 Task: Plan a team-building hiking excursion for the 28th at 5:30 PM.
Action: Mouse moved to (55, 91)
Screenshot: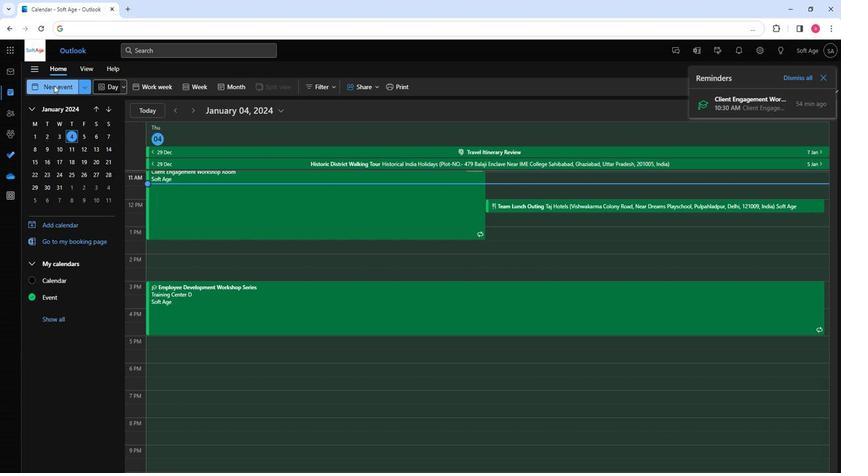 
Action: Mouse pressed left at (55, 91)
Screenshot: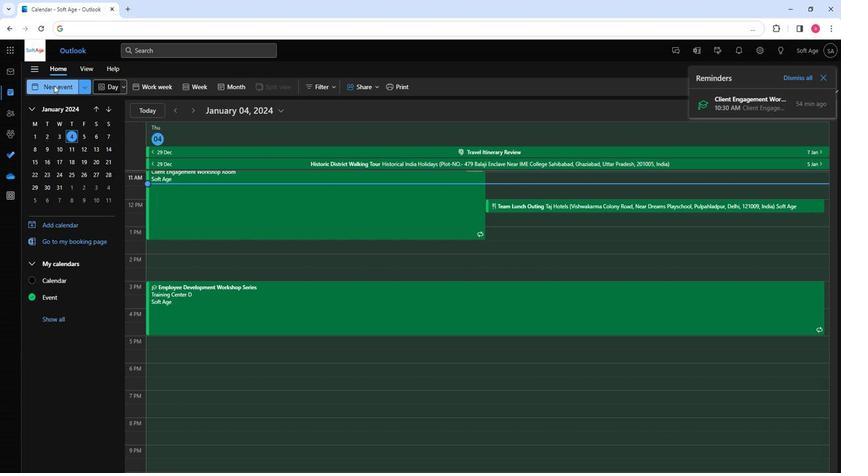 
Action: Mouse moved to (220, 157)
Screenshot: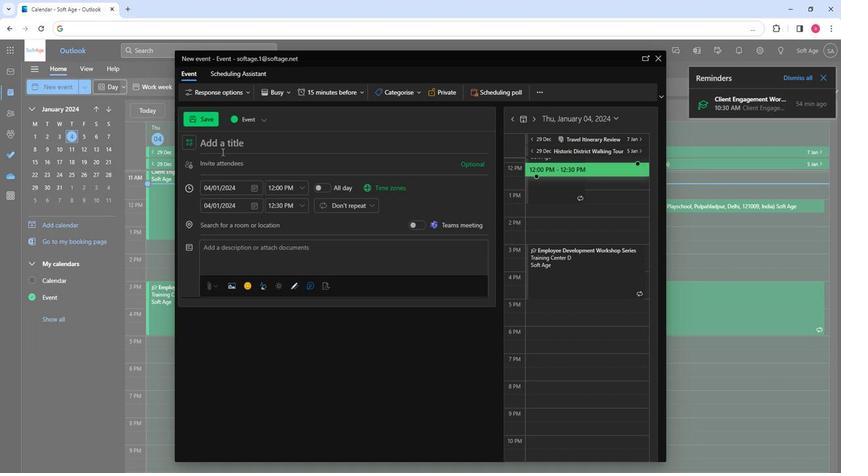 
Action: Key pressed <Key.shift>Team-<Key.shift>Building<Key.space><Key.shift><Key.shift><Key.shift><Key.shift><Key.shift><Key.shift><Key.shift><Key.shift><Key.shift><Key.shift><Key.shift><Key.shift><Key.shift><Key.shift><Key.shift><Key.shift><Key.shift><Key.shift><Key.shift><Key.shift><Key.shift><Key.shift><Key.shift><Key.shift><Key.shift><Key.shift><Key.shift><Key.shift><Key.shift><Key.shift><Key.shift>Hiking<Key.space><Key.shift><Key.shift><Key.shift><Key.shift>Excursion<Key.tab>
Screenshot: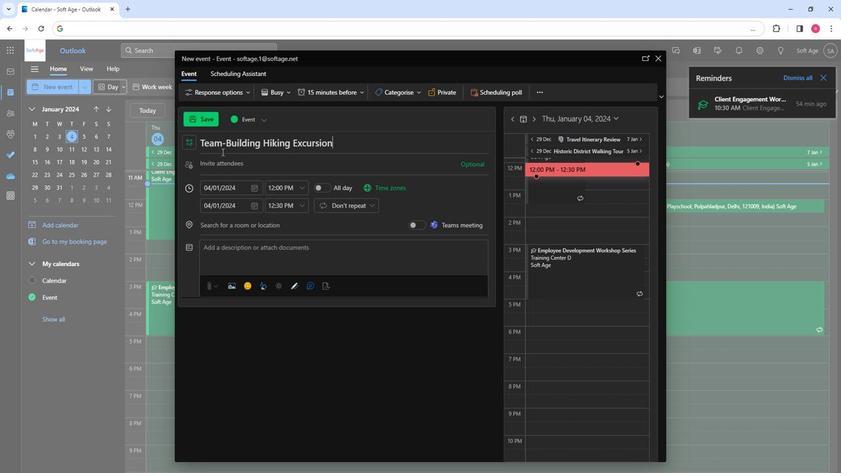 
Action: Mouse moved to (217, 166)
Screenshot: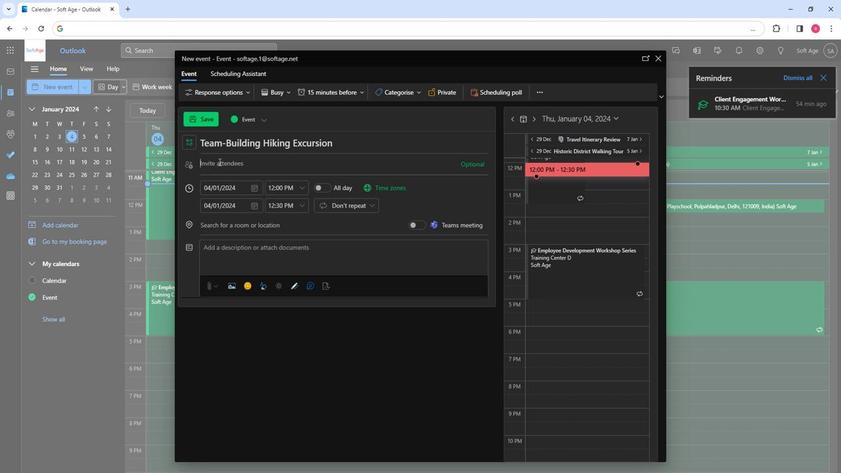 
Action: Key pressed so
Screenshot: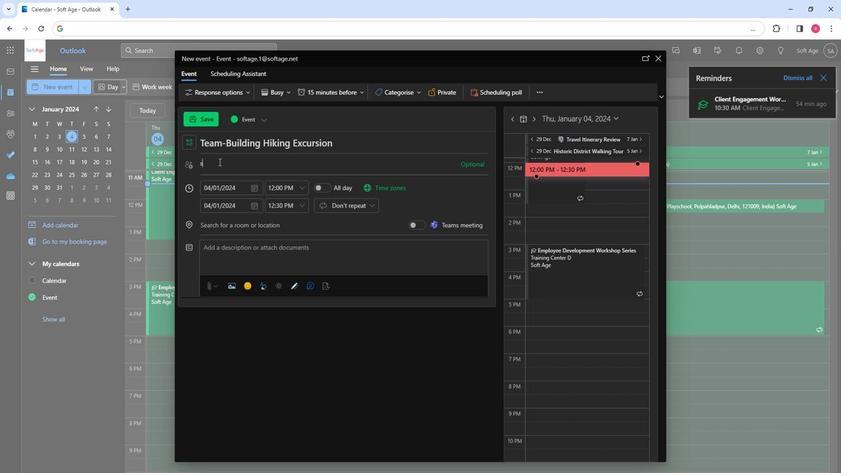 
Action: Mouse moved to (227, 211)
Screenshot: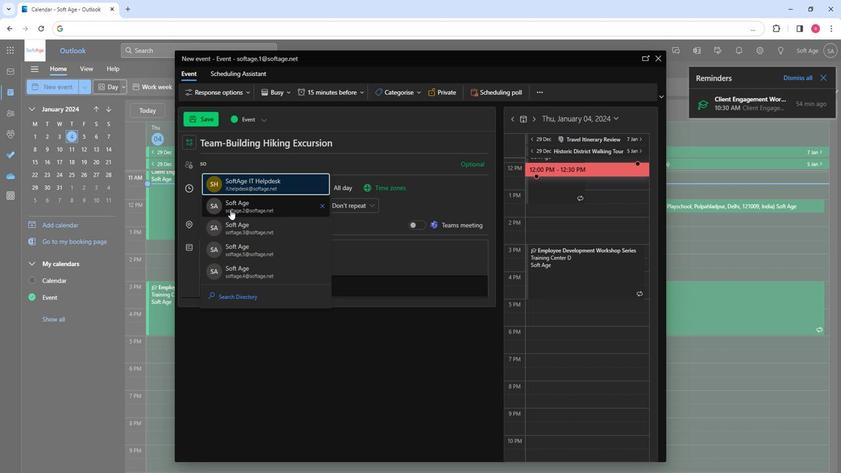 
Action: Mouse pressed left at (227, 211)
Screenshot: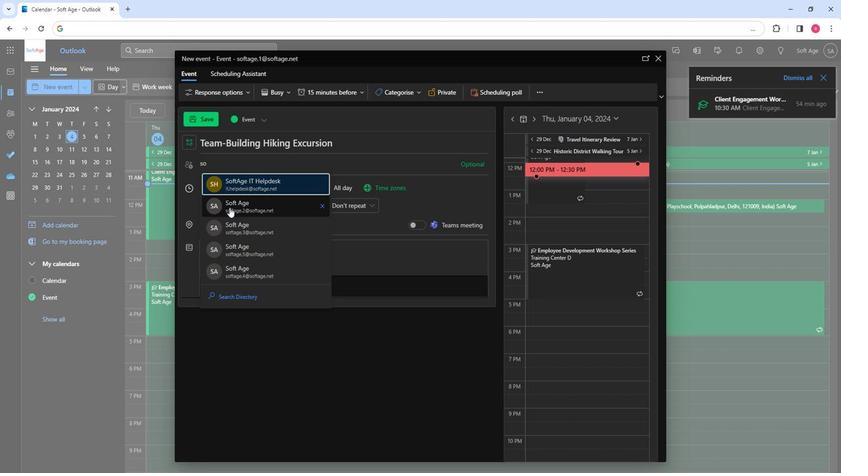 
Action: Mouse moved to (227, 211)
Screenshot: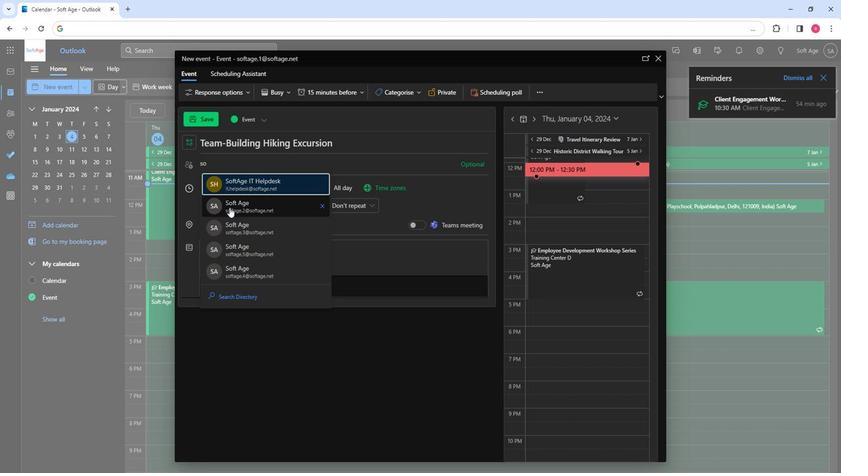 
Action: Key pressed so
Screenshot: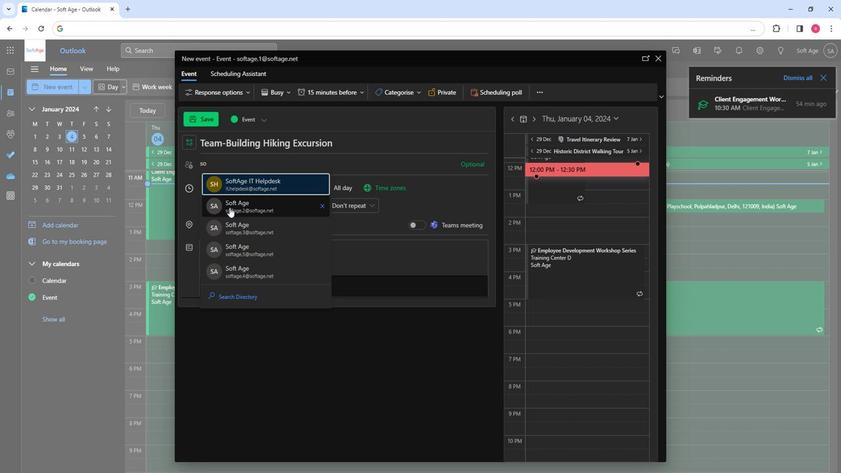 
Action: Mouse moved to (270, 266)
Screenshot: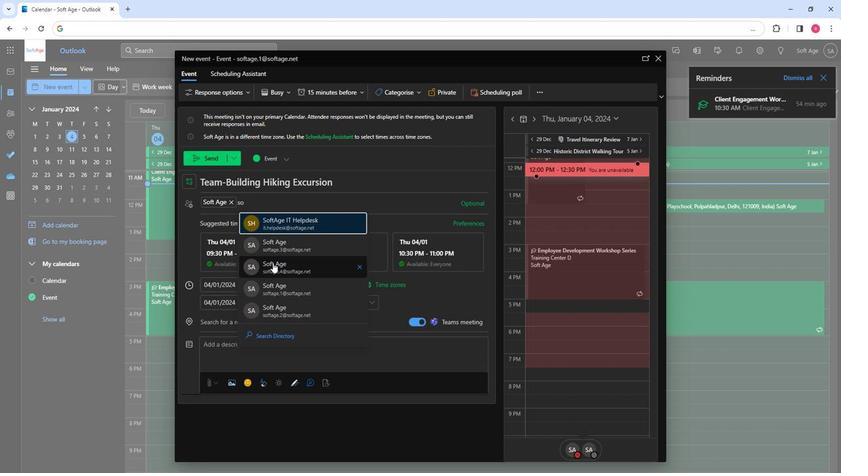 
Action: Mouse pressed left at (270, 266)
Screenshot: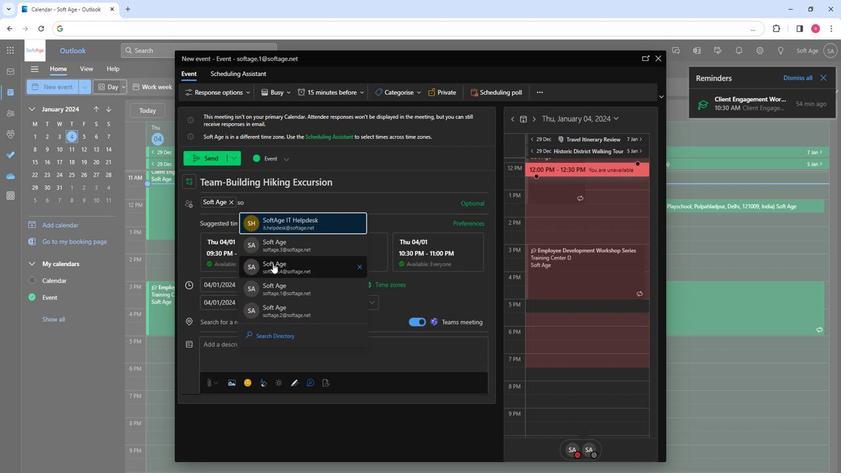 
Action: Key pressed so
Screenshot: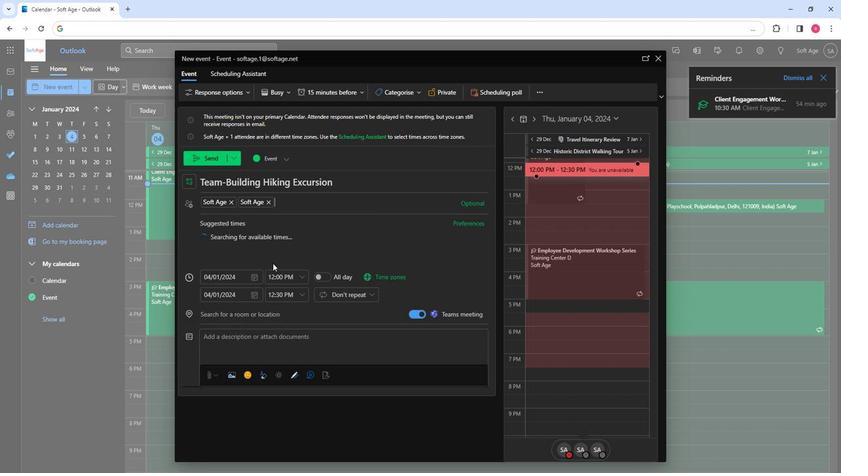 
Action: Mouse moved to (310, 282)
Screenshot: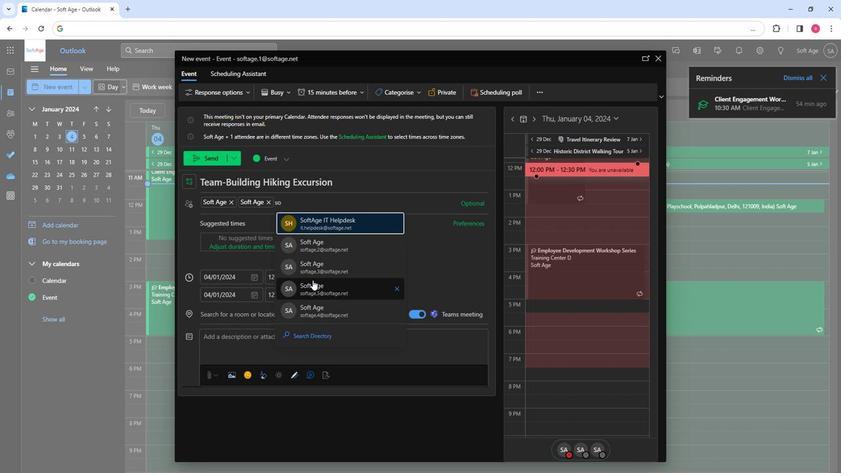 
Action: Mouse pressed left at (310, 282)
Screenshot: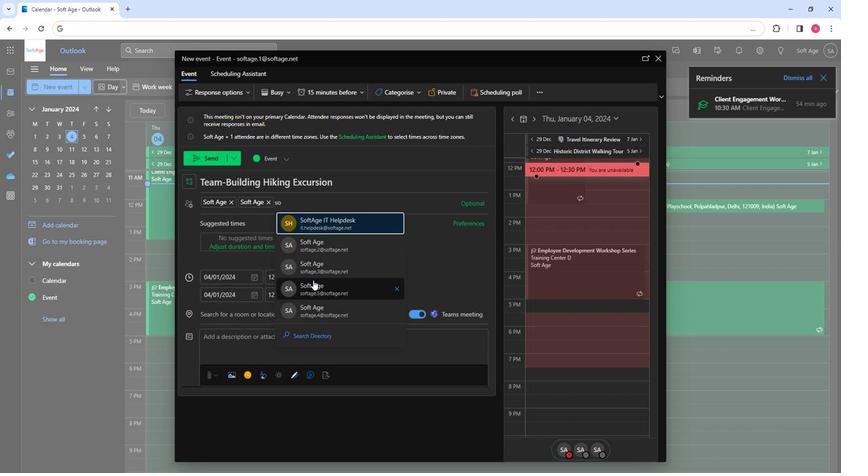 
Action: Mouse moved to (250, 282)
Screenshot: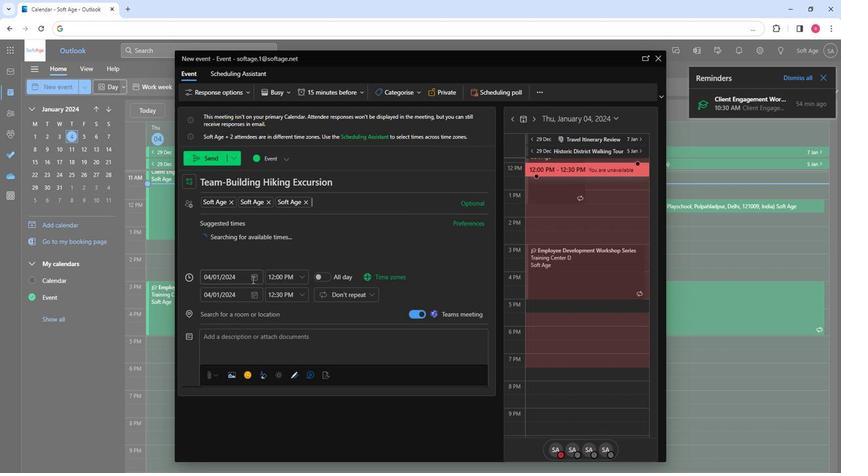 
Action: Mouse pressed left at (250, 282)
Screenshot: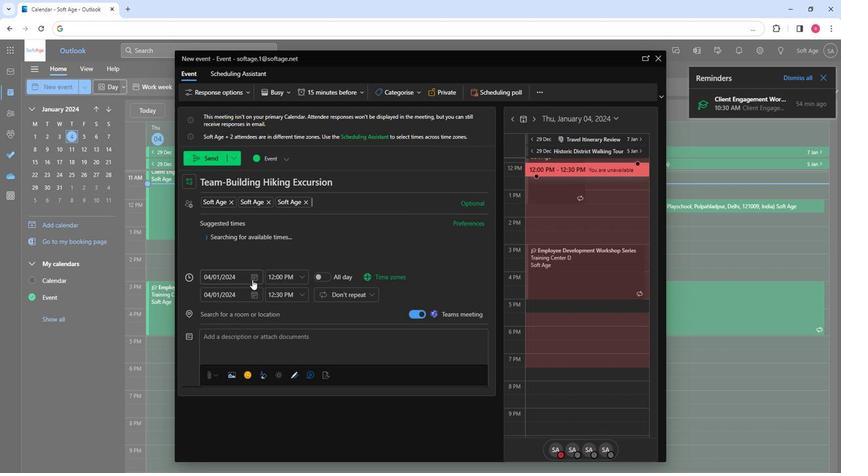 
Action: Mouse moved to (285, 370)
Screenshot: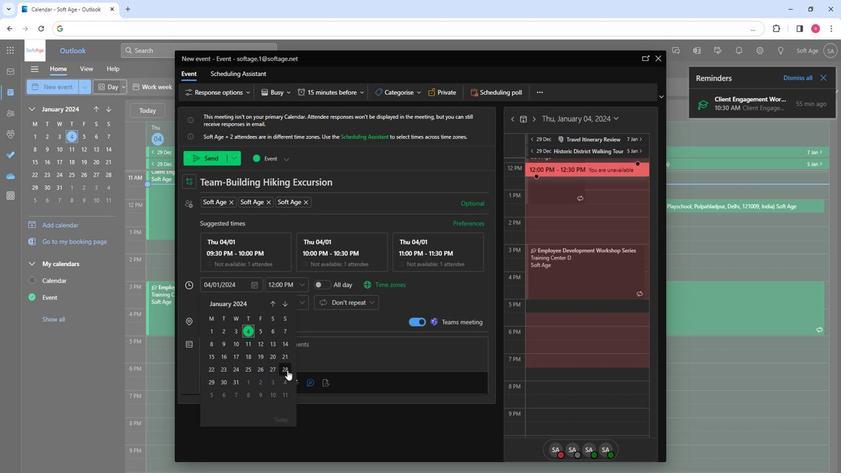 
Action: Mouse pressed left at (285, 370)
Screenshot: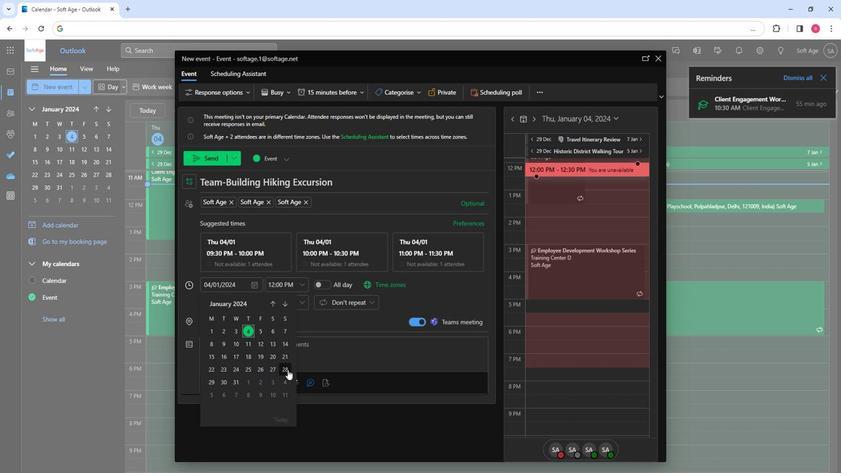 
Action: Mouse moved to (298, 285)
Screenshot: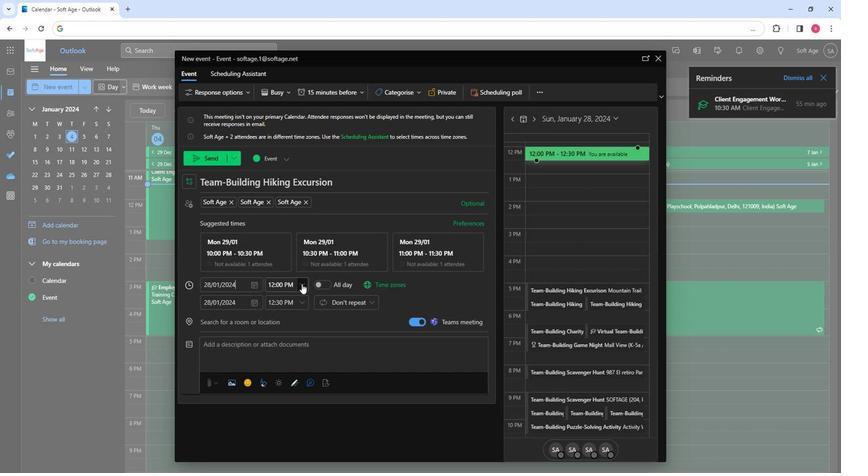
Action: Mouse pressed left at (298, 285)
Screenshot: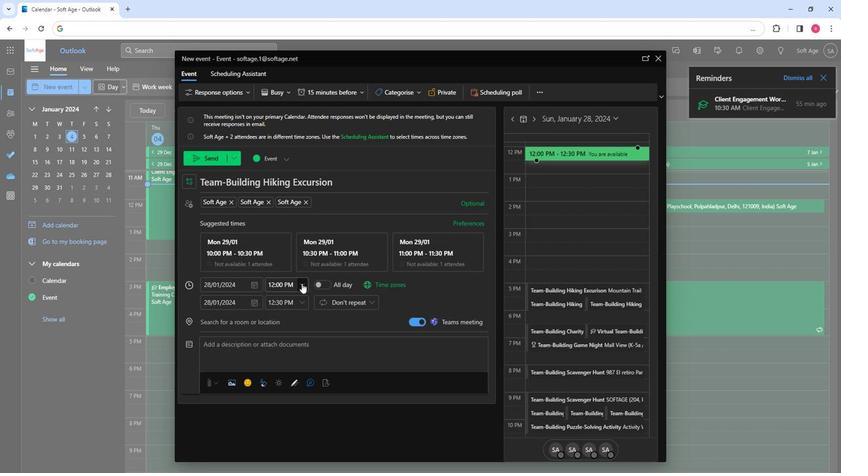 
Action: Mouse moved to (286, 327)
Screenshot: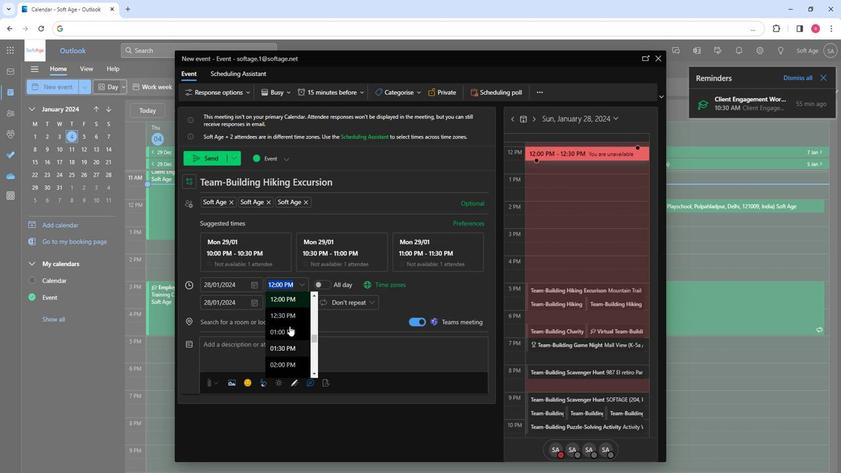 
Action: Mouse scrolled (286, 326) with delta (0, 0)
Screenshot: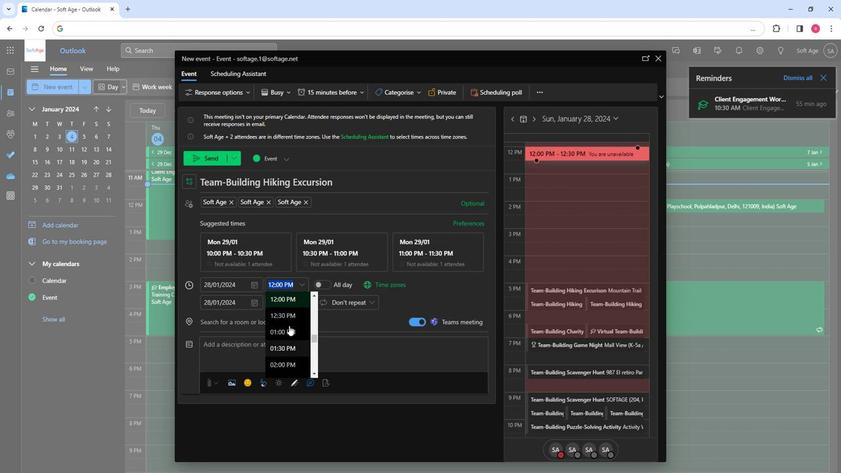 
Action: Mouse moved to (291, 327)
Screenshot: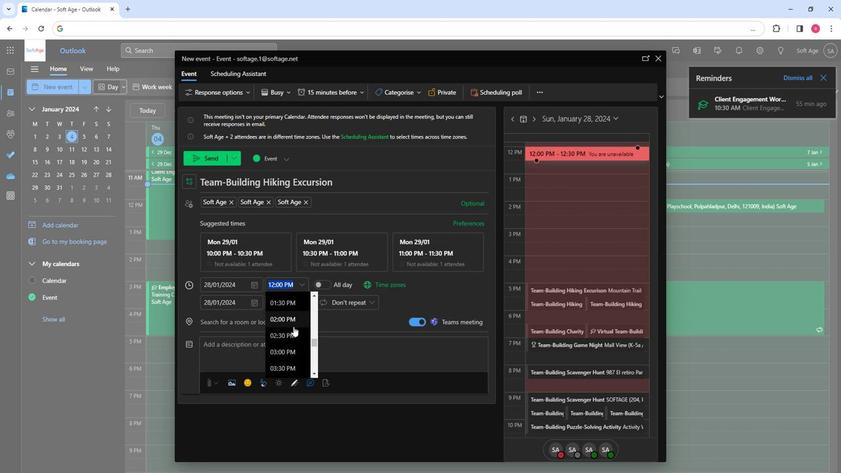 
Action: Mouse scrolled (291, 327) with delta (0, 0)
Screenshot: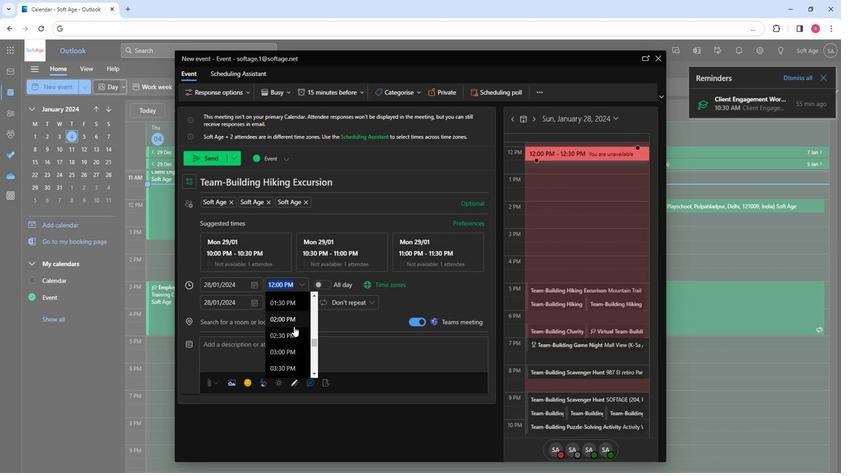 
Action: Mouse scrolled (291, 327) with delta (0, 0)
Screenshot: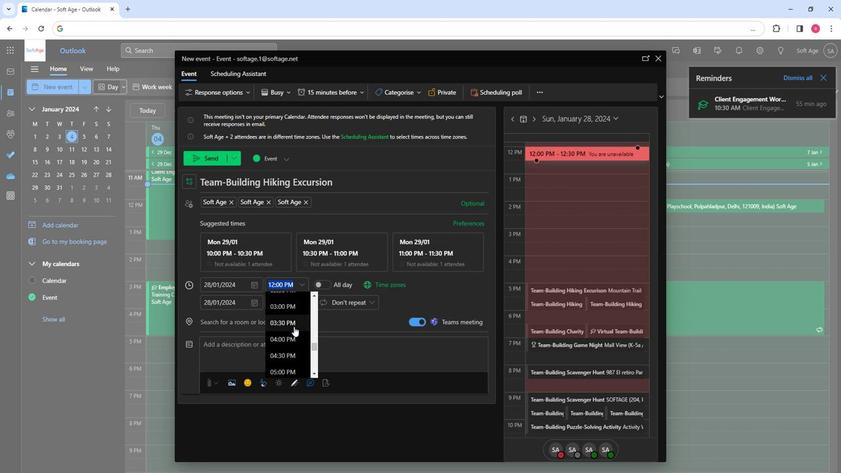 
Action: Mouse moved to (279, 346)
Screenshot: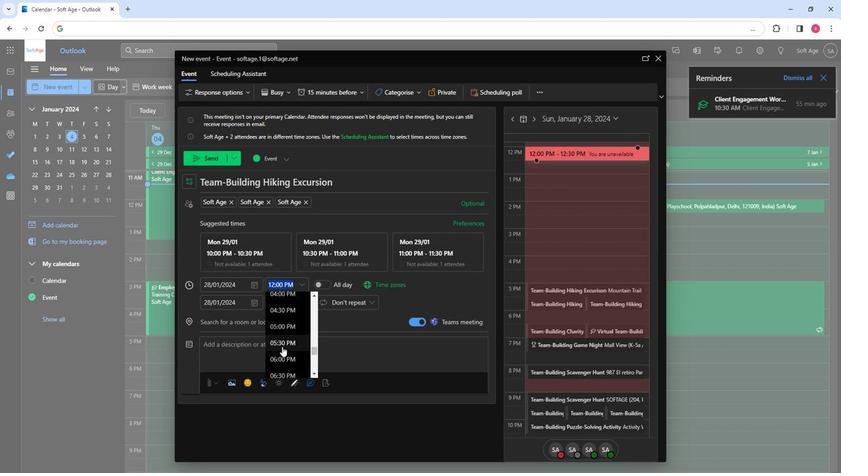 
Action: Mouse pressed left at (279, 346)
Screenshot: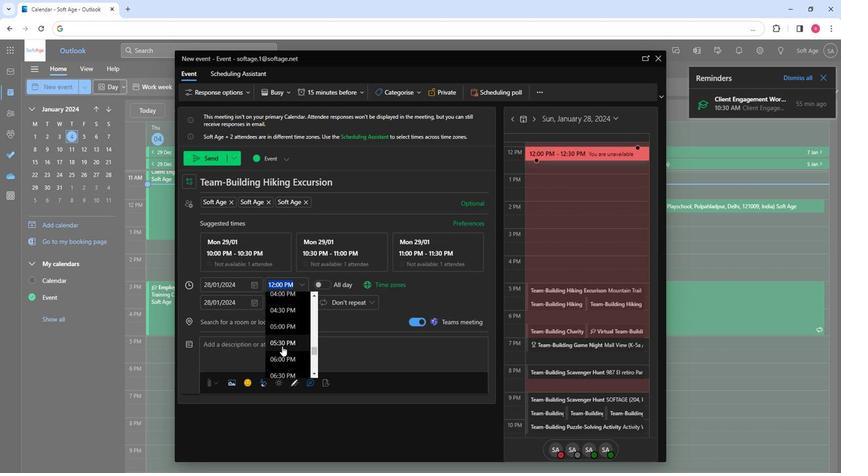 
Action: Mouse moved to (247, 328)
Screenshot: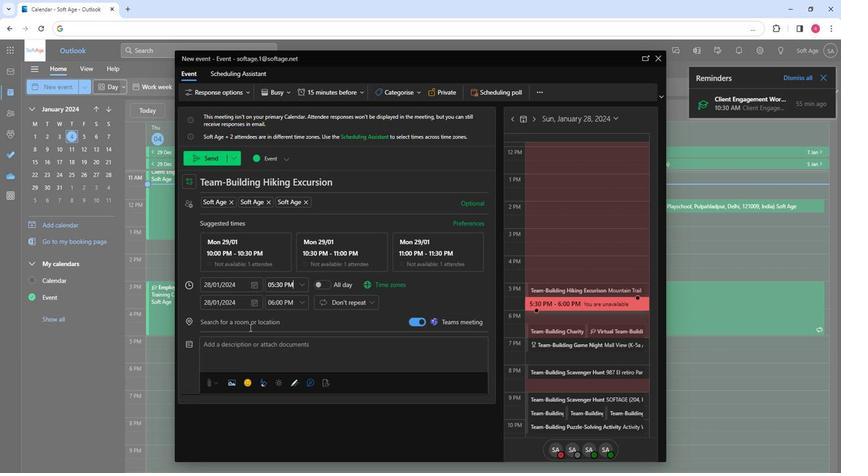 
Action: Mouse pressed left at (247, 328)
Screenshot: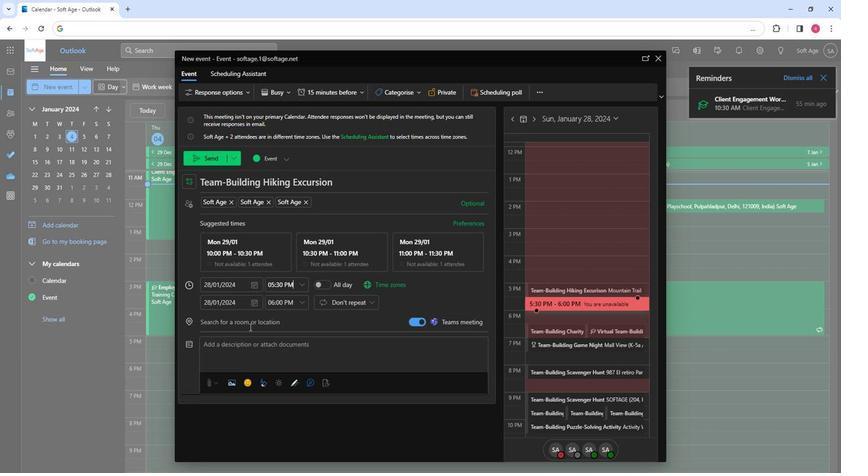 
Action: Key pressed h<Key.backspace>mount
Screenshot: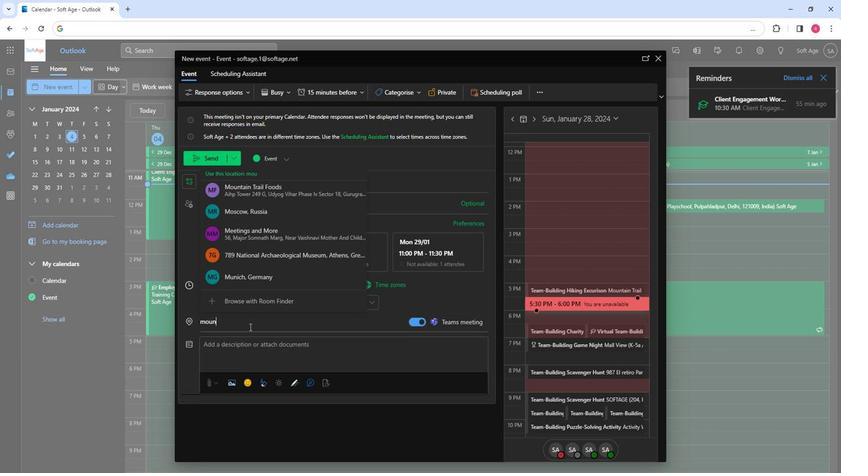 
Action: Mouse moved to (255, 199)
Screenshot: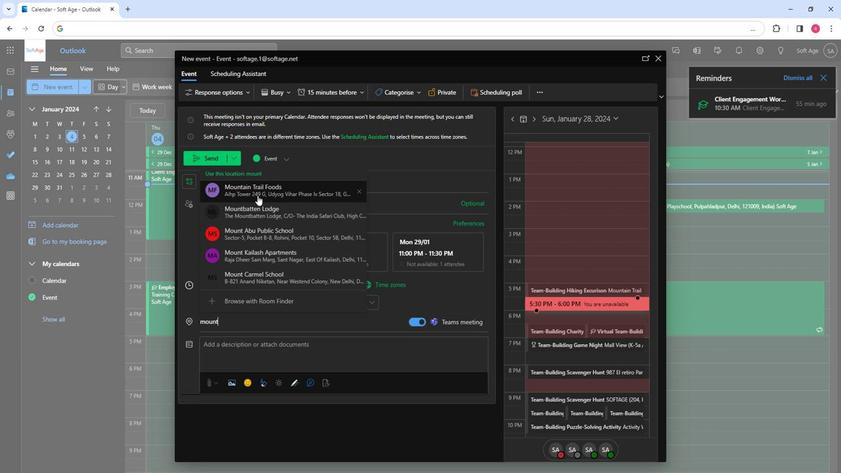 
Action: Mouse pressed left at (255, 199)
Screenshot: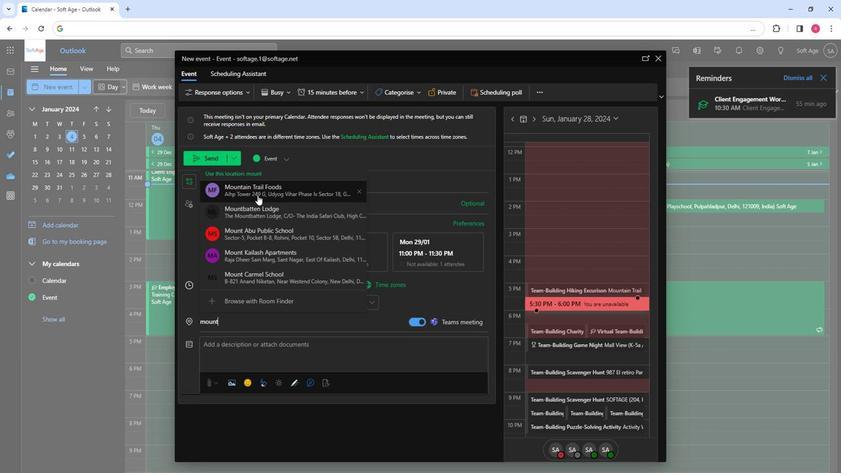 
Action: Mouse moved to (226, 346)
Screenshot: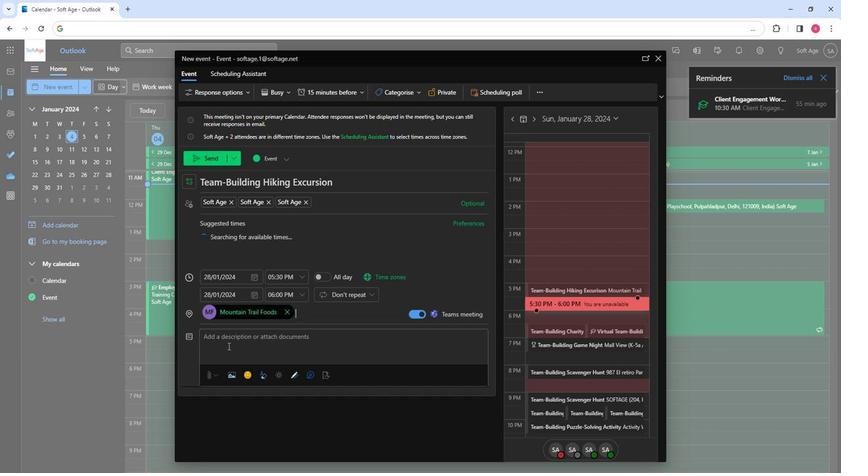 
Action: Mouse pressed left at (226, 346)
Screenshot: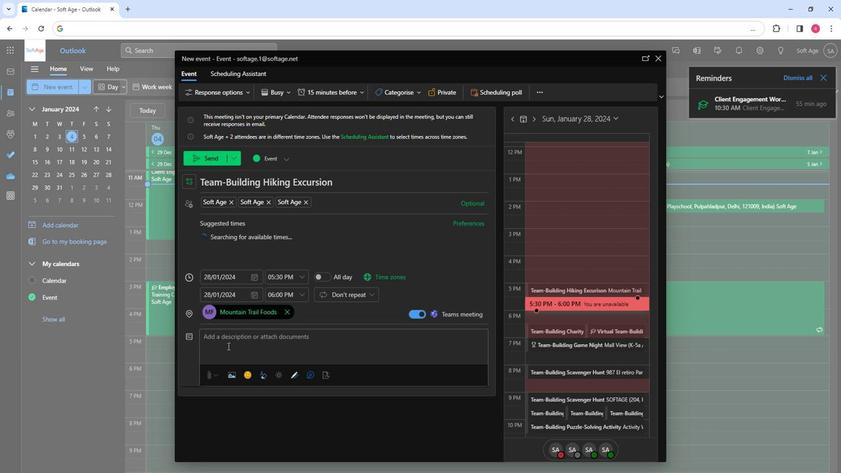
Action: Key pressed <Key.shift>Embark<Key.space>on<Key.space>an<Key.space>invigorating<Key.space>team-building<Key.space>hiking<Key.space>excursion.<Key.space><Key.shift>Strengthen<Key.space>bonds,<Key.space>conquer<Key.space>challenges,<Key.space>and<Key.space>foster<Key.space>teamwork<Key.space>admids<Key.backspace><Key.backspace><Key.backspace><Key.backspace><Key.backspace>midst<Key.space>nature;<Key.backspace>'s<Key.space>beauty,<Key.space>creating<Key.space>unforgettable<Key.space>memories<Key.space>and<Key.space>enhancing<Key.space>team<Key.space>cohesion.
Screenshot: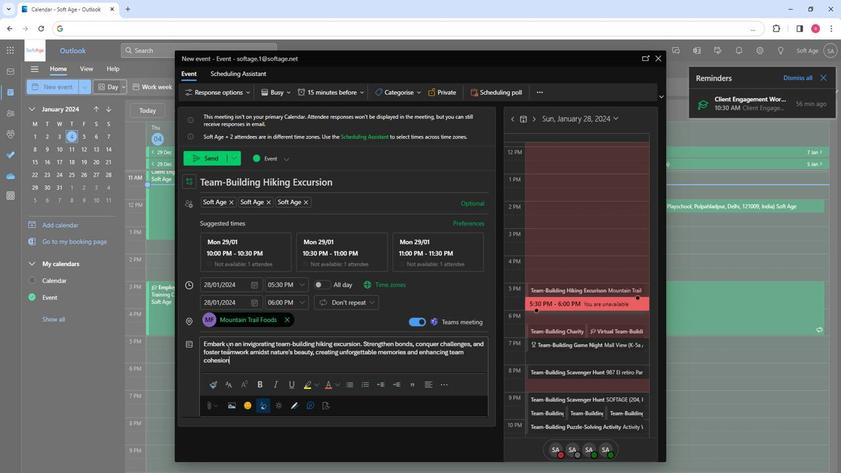 
Action: Mouse moved to (271, 362)
Screenshot: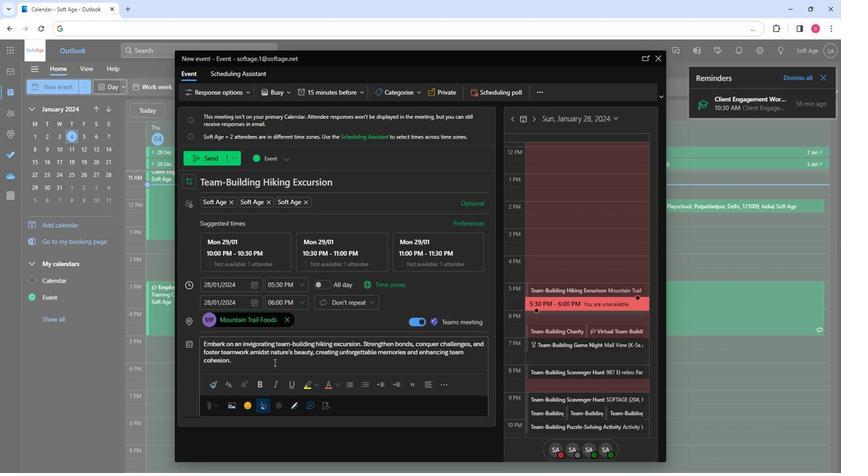 
Action: Mouse pressed left at (271, 362)
Screenshot: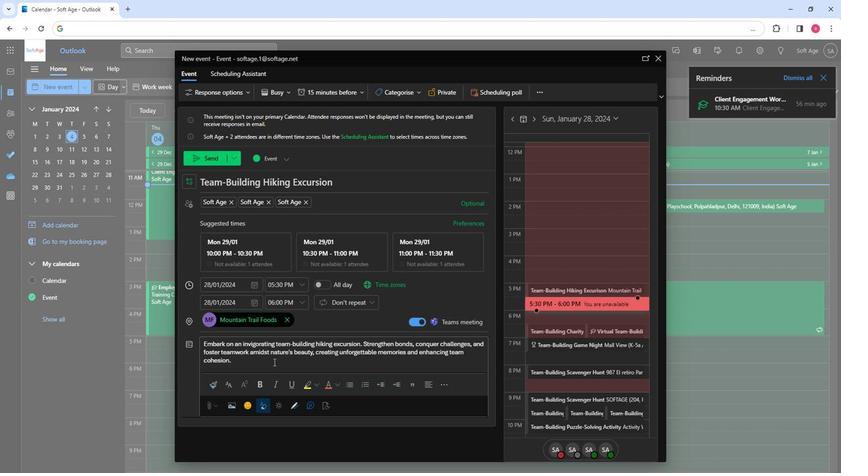 
Action: Mouse pressed left at (271, 362)
Screenshot: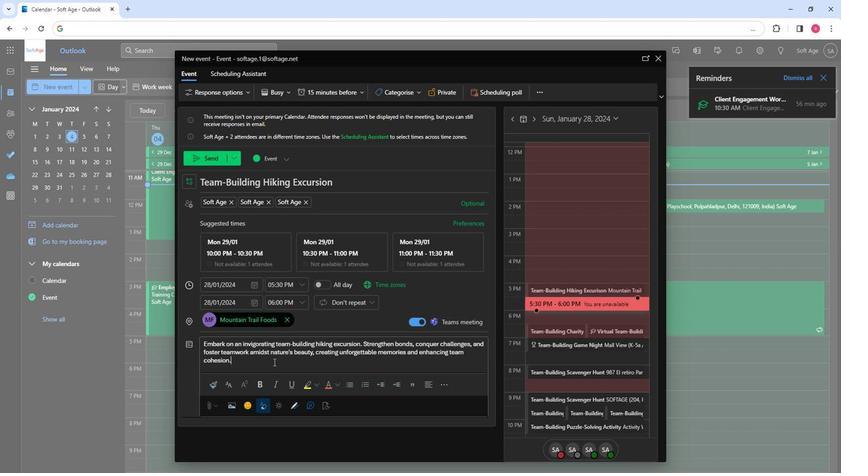 
Action: Mouse pressed left at (271, 362)
Screenshot: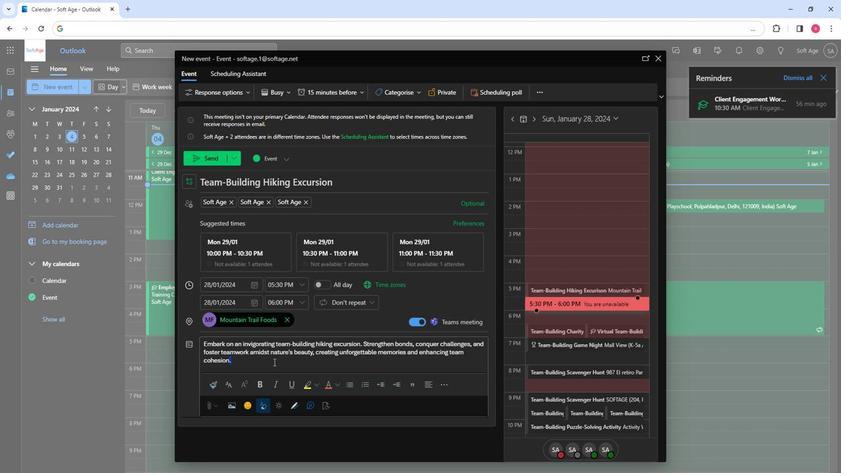 
Action: Mouse pressed left at (271, 362)
Screenshot: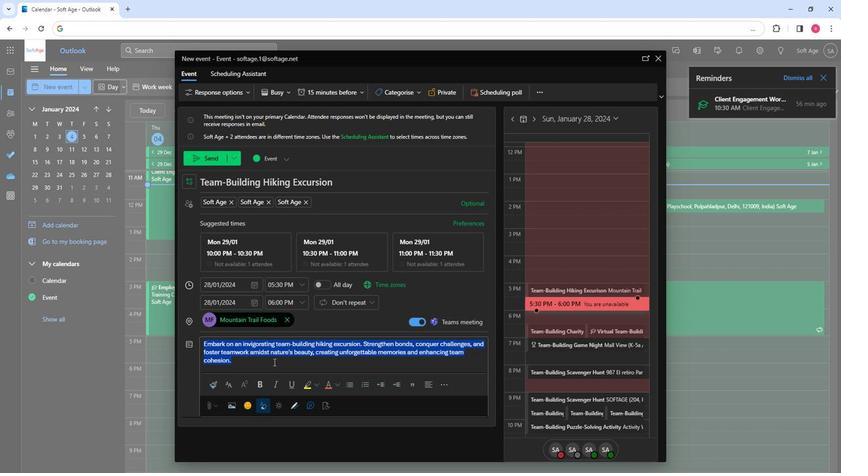 
Action: Mouse moved to (227, 381)
Screenshot: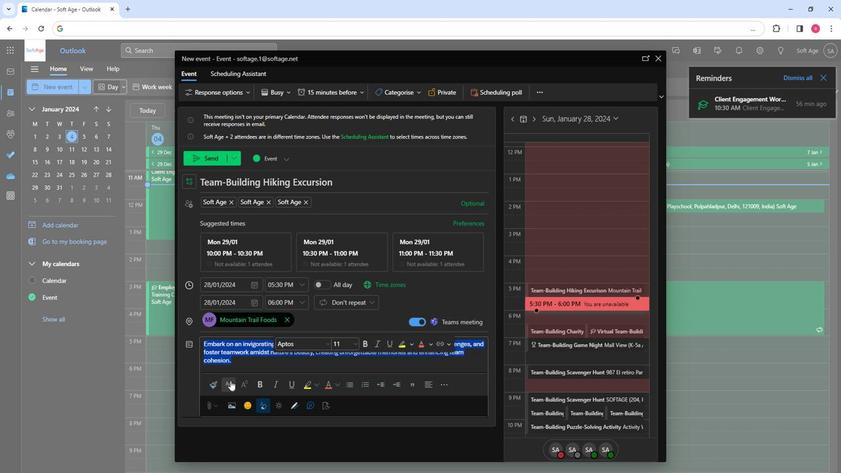 
Action: Mouse pressed left at (227, 381)
Screenshot: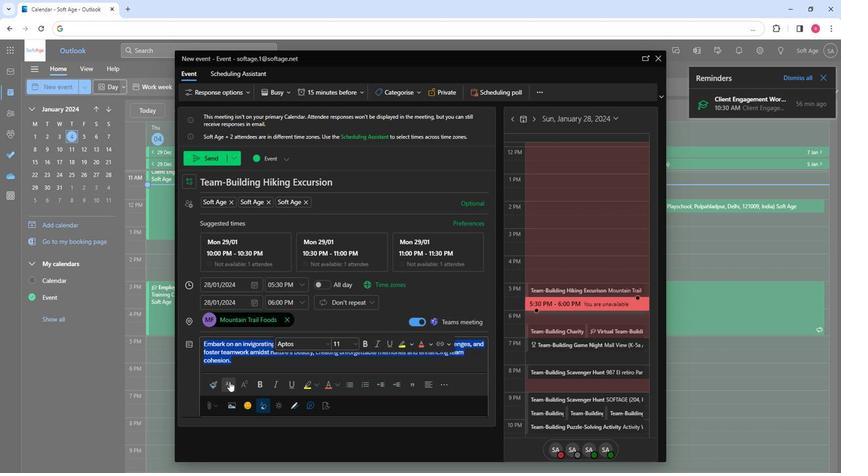 
Action: Mouse moved to (253, 333)
Screenshot: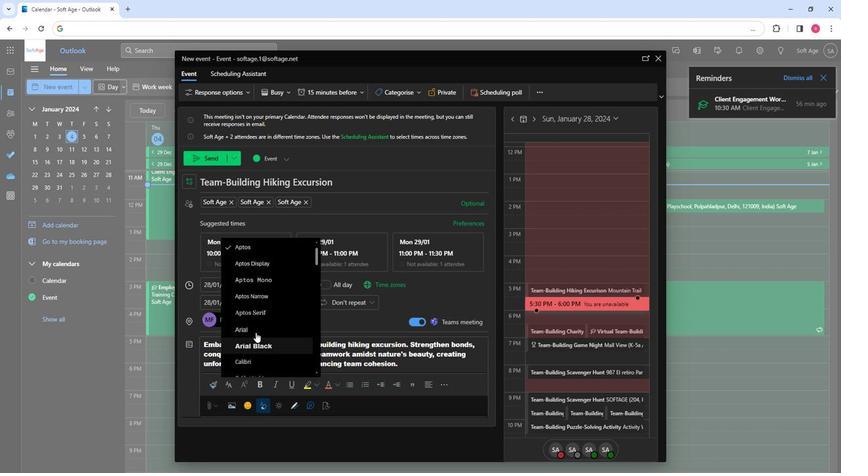
Action: Mouse scrolled (253, 333) with delta (0, 0)
Screenshot: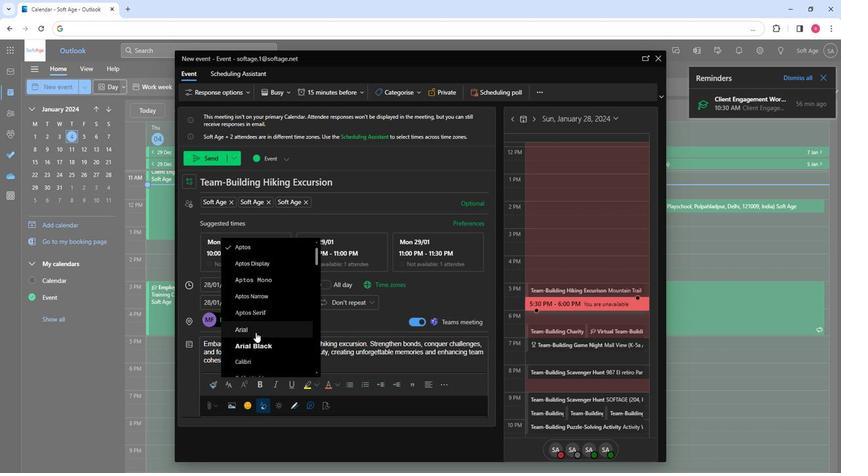 
Action: Mouse scrolled (253, 333) with delta (0, 0)
Screenshot: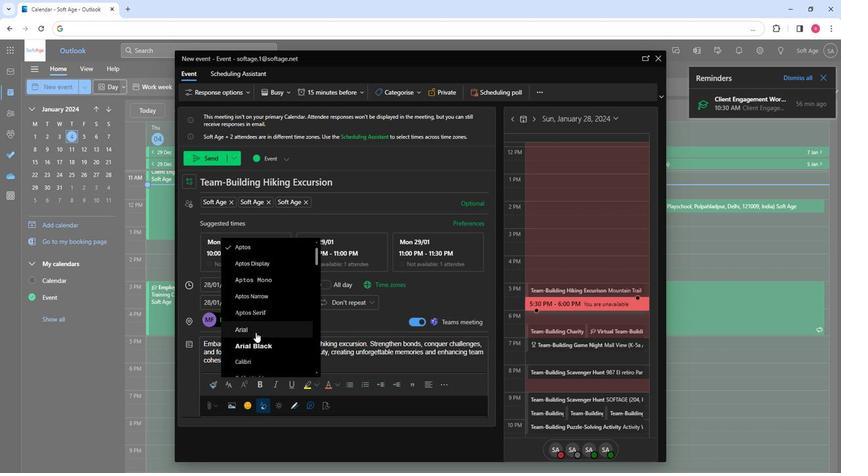
Action: Mouse scrolled (253, 333) with delta (0, 0)
Screenshot: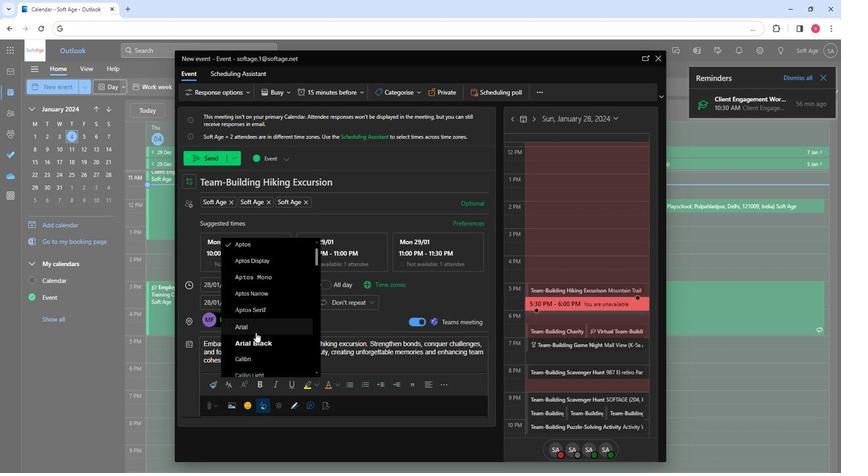 
Action: Mouse moved to (259, 307)
Screenshot: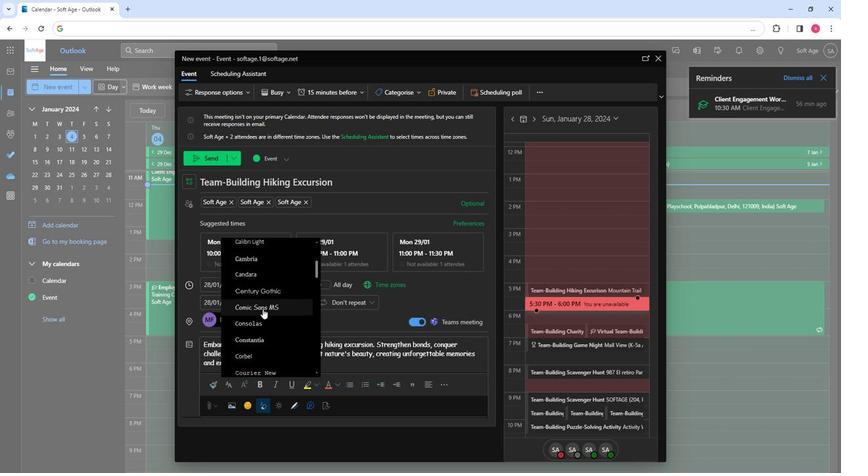 
Action: Mouse pressed left at (259, 307)
Screenshot: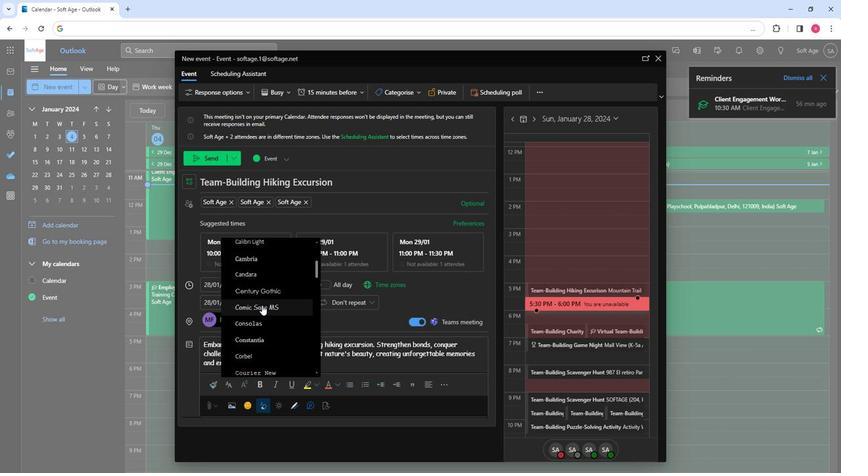 
Action: Mouse moved to (270, 381)
Screenshot: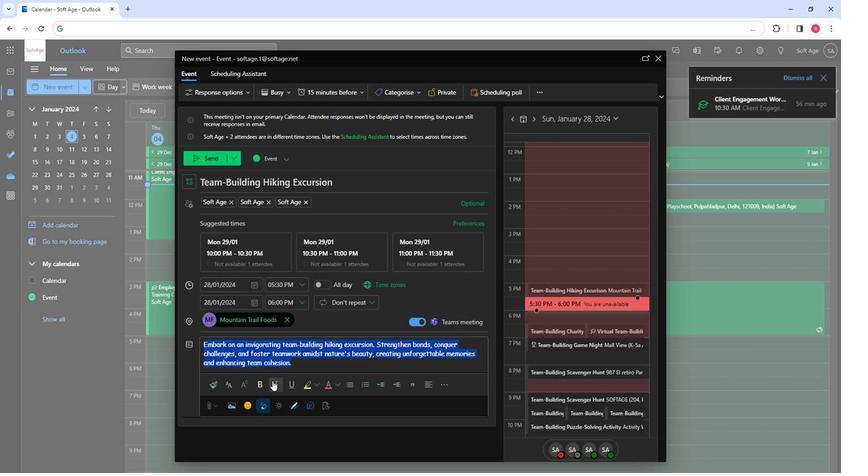 
Action: Mouse pressed left at (270, 381)
Screenshot: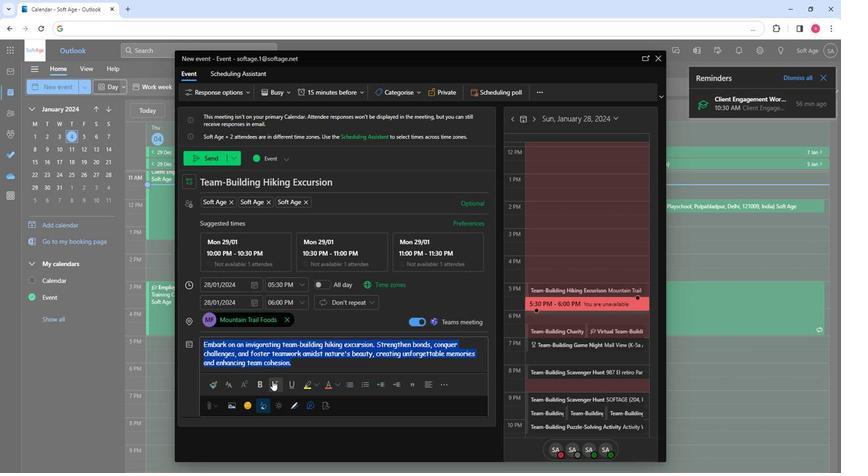 
Action: Mouse moved to (333, 384)
Screenshot: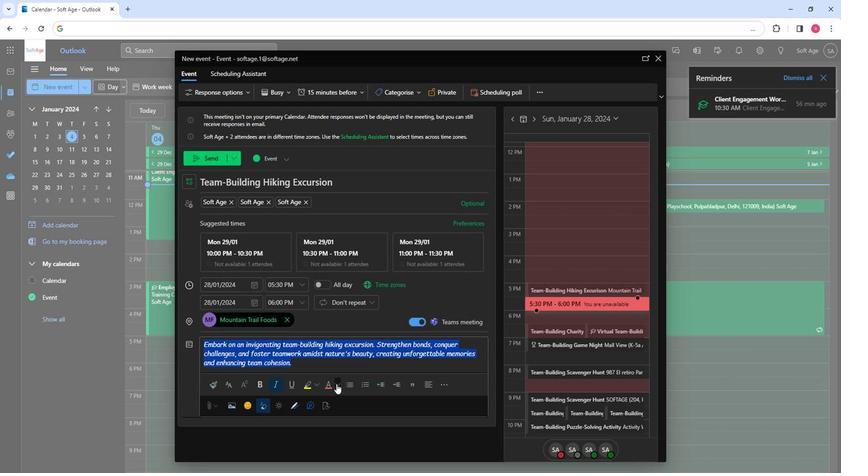 
Action: Mouse pressed left at (333, 384)
Screenshot: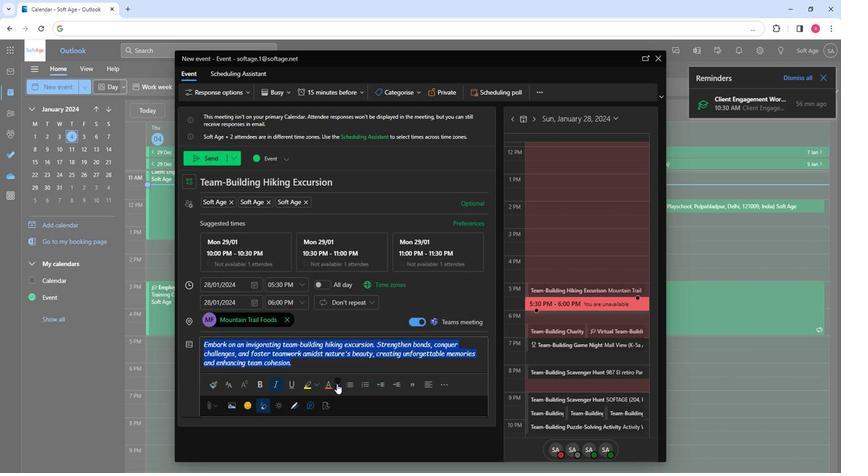 
Action: Mouse moved to (401, 322)
Screenshot: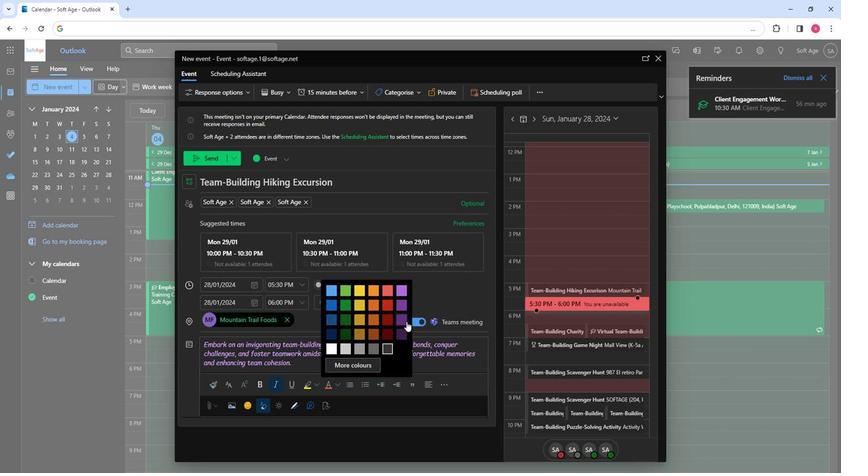 
Action: Mouse pressed left at (401, 322)
Screenshot: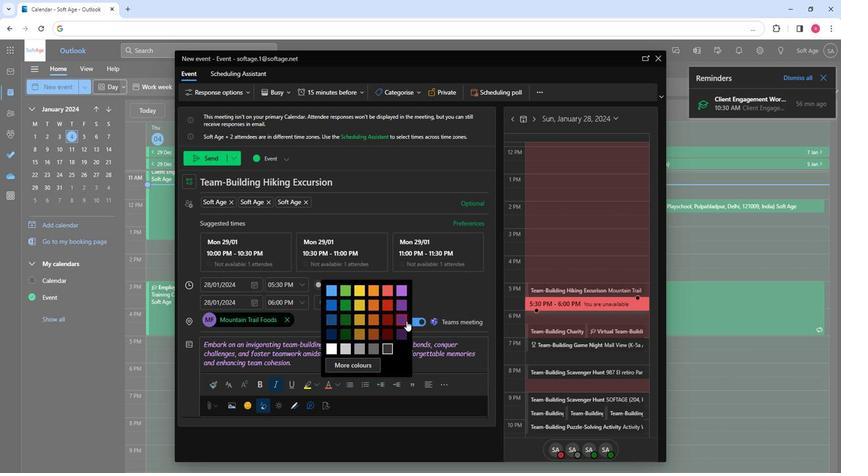 
Action: Mouse moved to (313, 370)
Screenshot: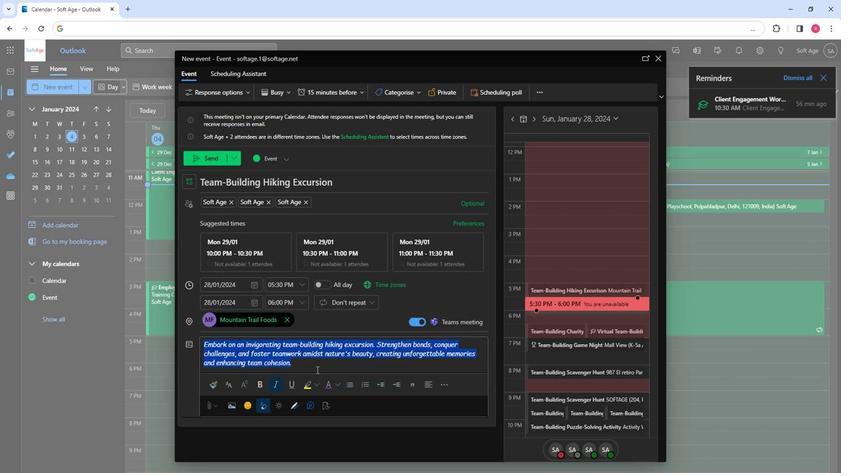 
Action: Mouse pressed left at (313, 370)
Screenshot: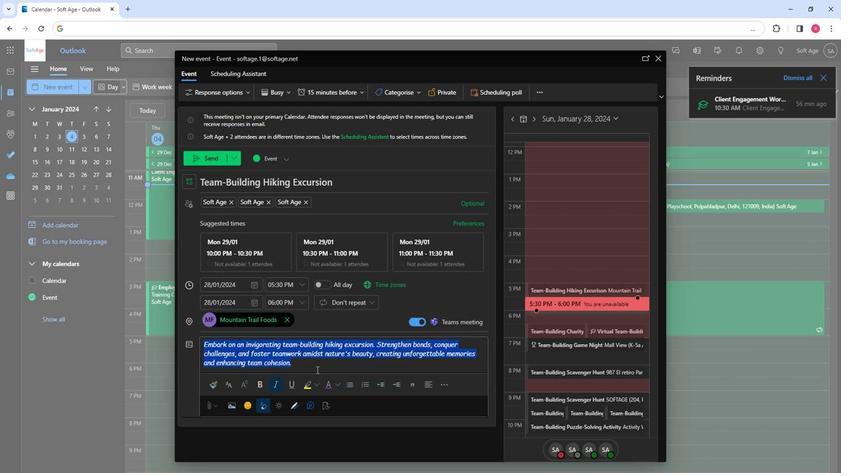 
Action: Mouse moved to (389, 383)
Screenshot: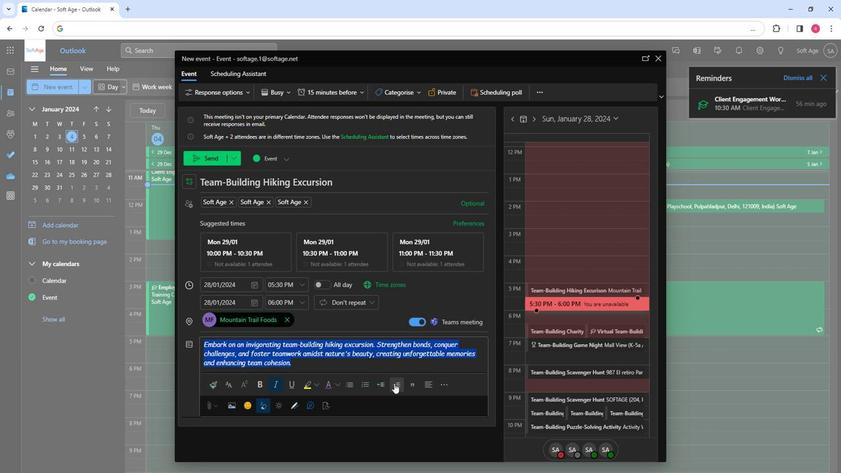 
Action: Mouse pressed left at (389, 383)
Screenshot: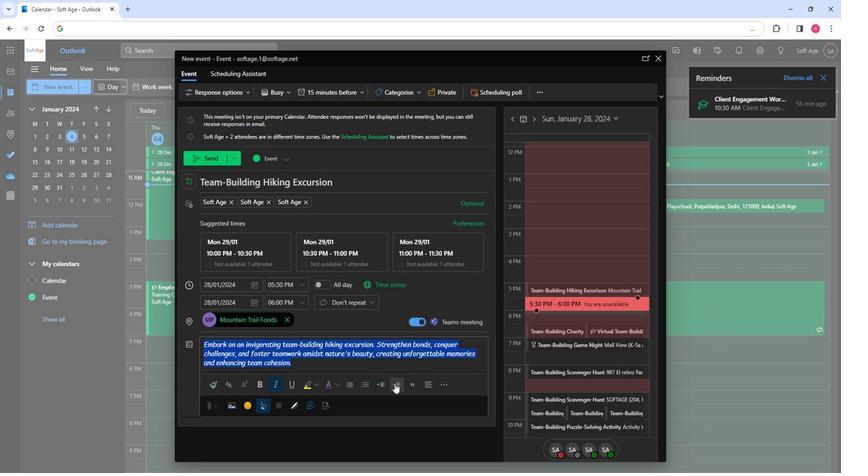 
Action: Mouse moved to (386, 365)
Screenshot: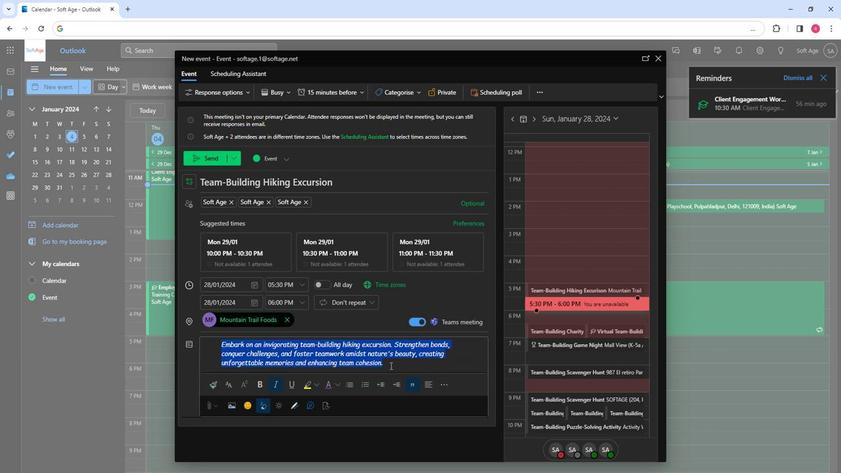 
Action: Mouse pressed left at (386, 365)
Screenshot: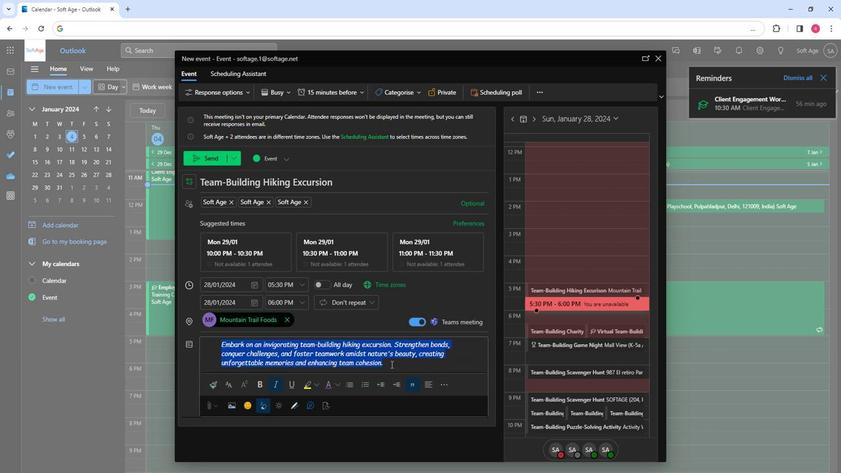
Action: Mouse moved to (210, 161)
Screenshot: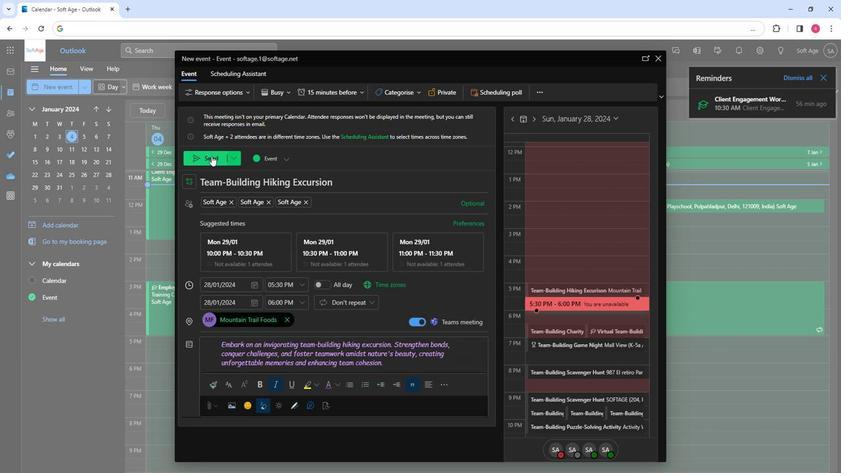 
Action: Mouse pressed left at (210, 161)
Screenshot: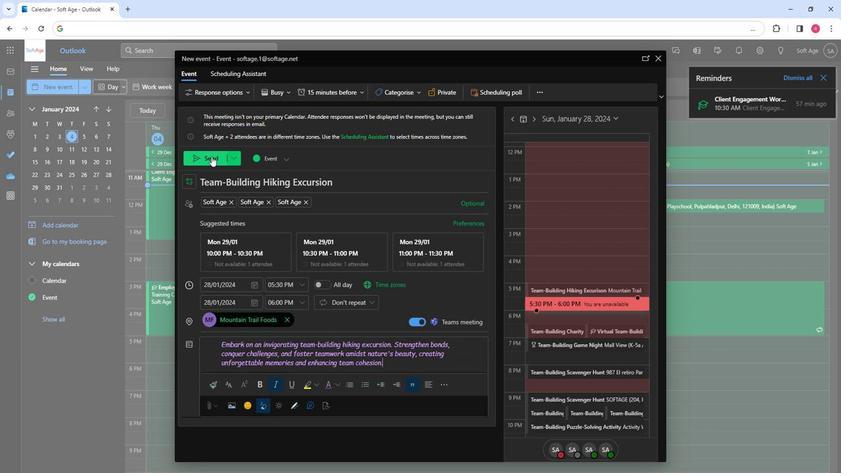 
Action: Mouse moved to (317, 315)
Screenshot: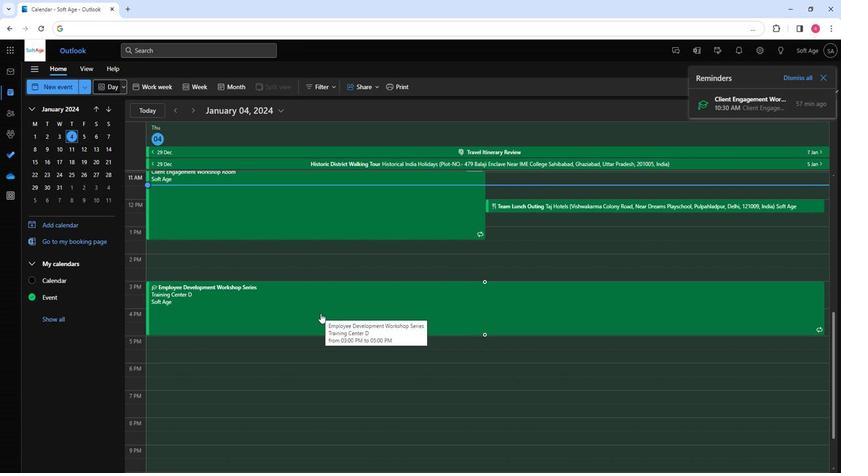 
